 Task: Look for products in the category "Hummus" from Market Corner only.
Action: Mouse moved to (757, 236)
Screenshot: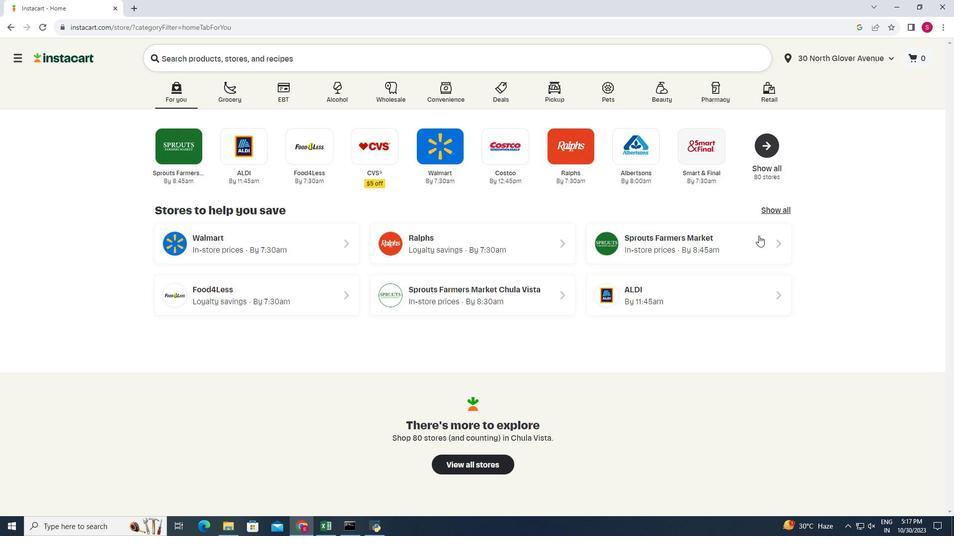 
Action: Mouse pressed left at (757, 236)
Screenshot: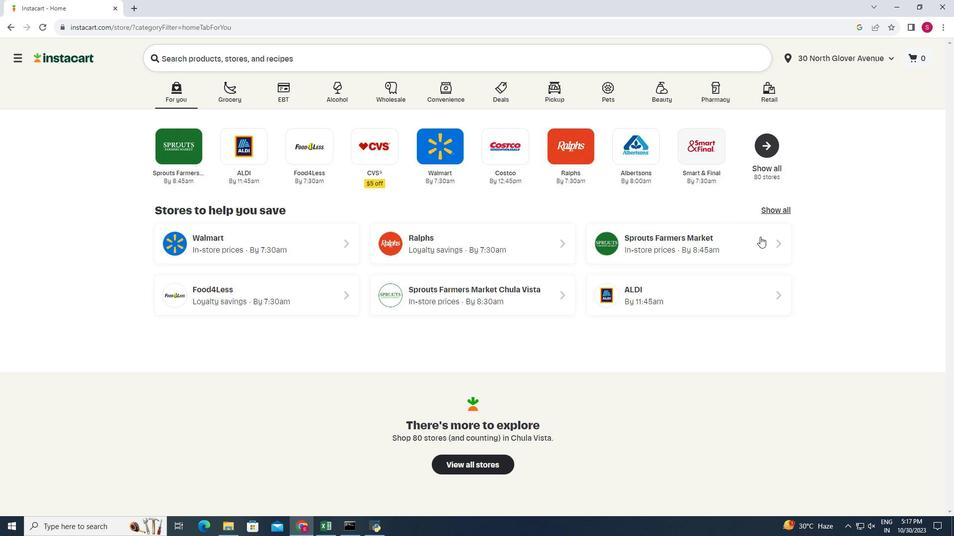 
Action: Mouse moved to (749, 239)
Screenshot: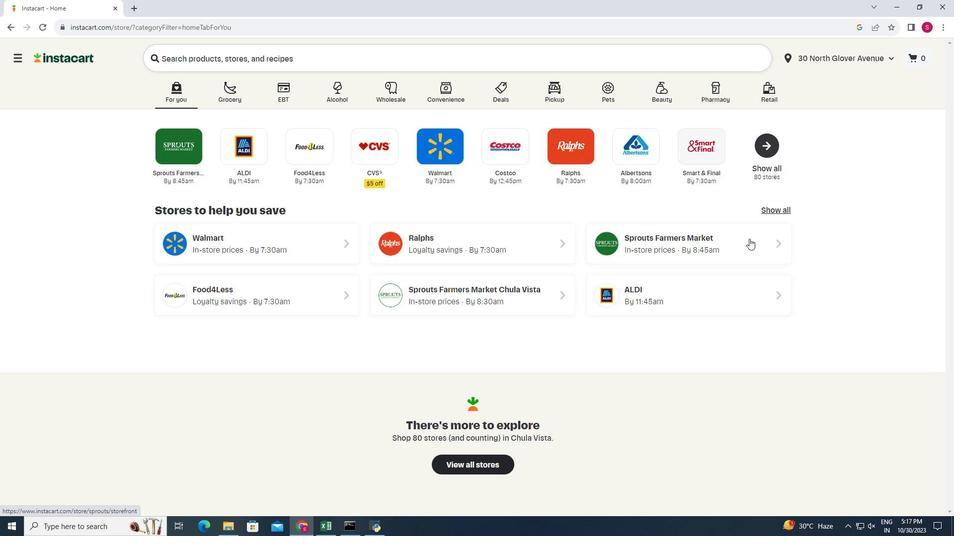 
Action: Mouse pressed left at (749, 239)
Screenshot: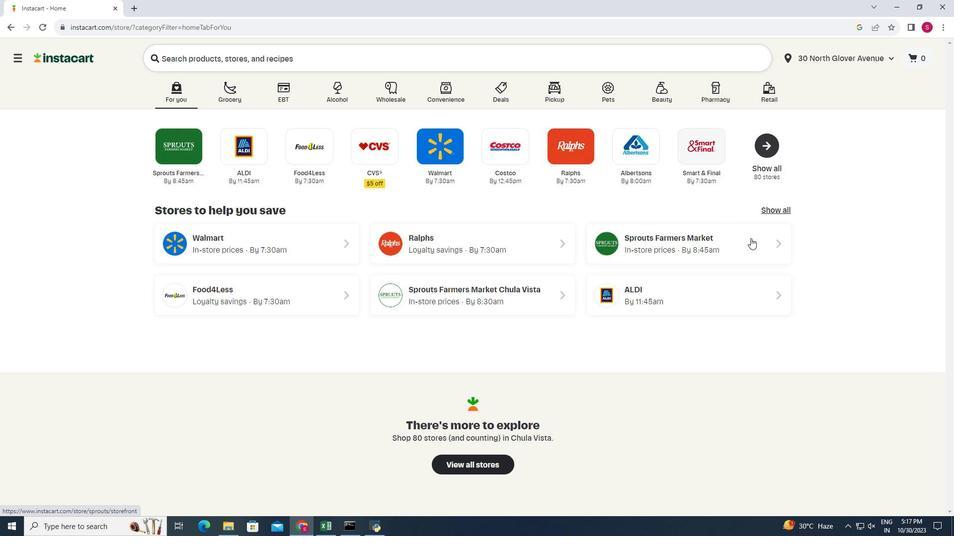 
Action: Mouse moved to (57, 434)
Screenshot: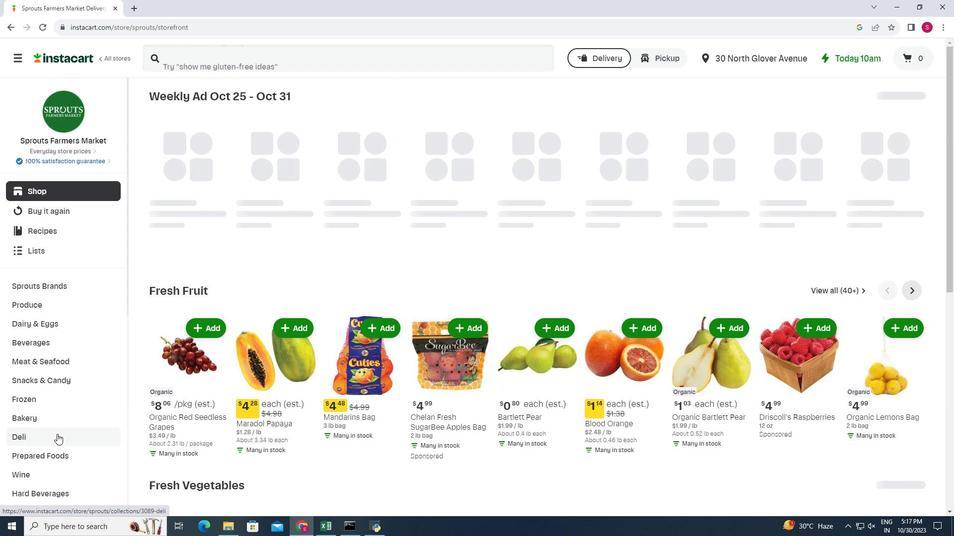 
Action: Mouse pressed left at (57, 434)
Screenshot: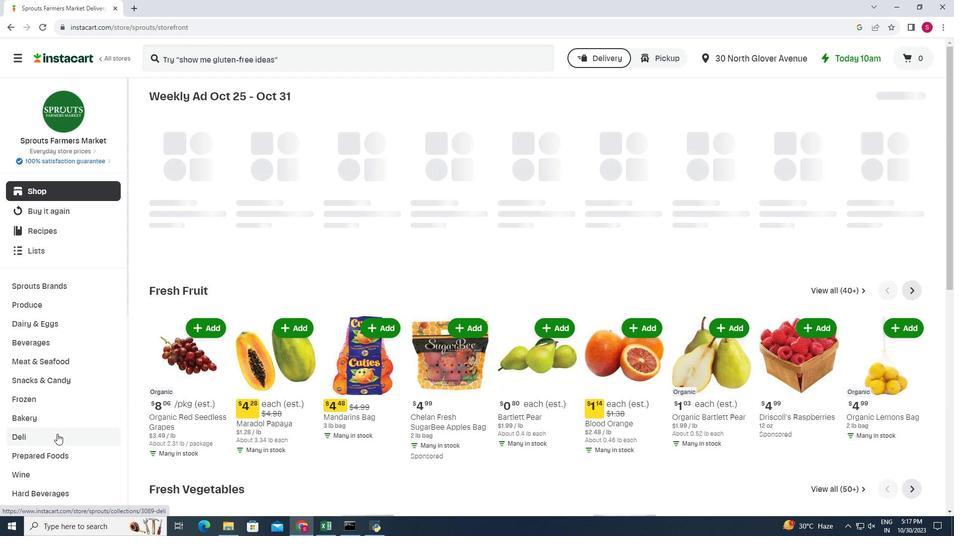 
Action: Mouse moved to (342, 124)
Screenshot: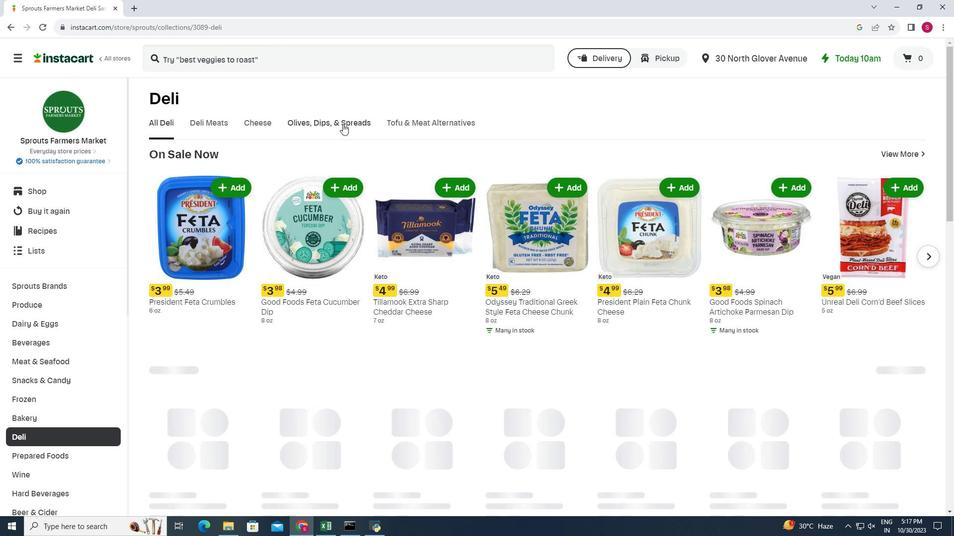 
Action: Mouse pressed left at (342, 124)
Screenshot: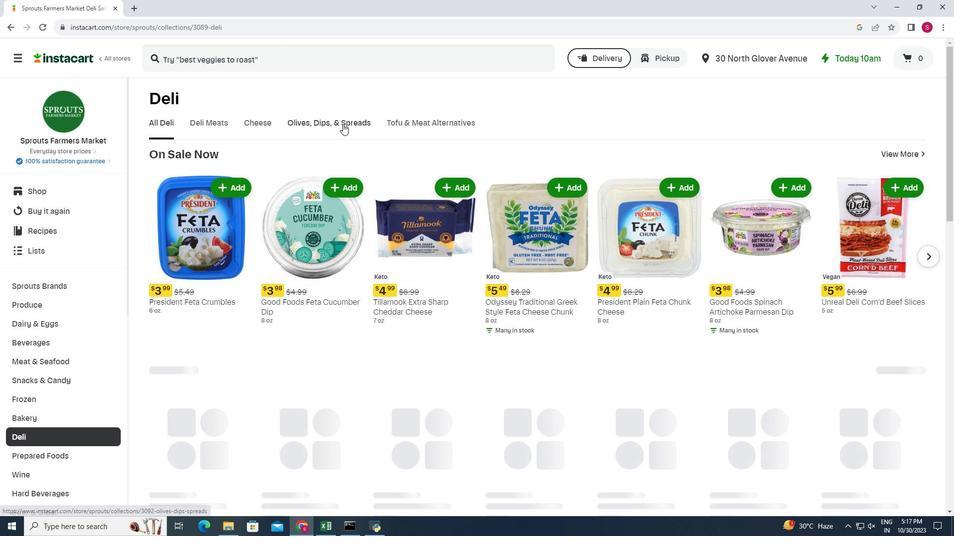 
Action: Mouse moved to (242, 169)
Screenshot: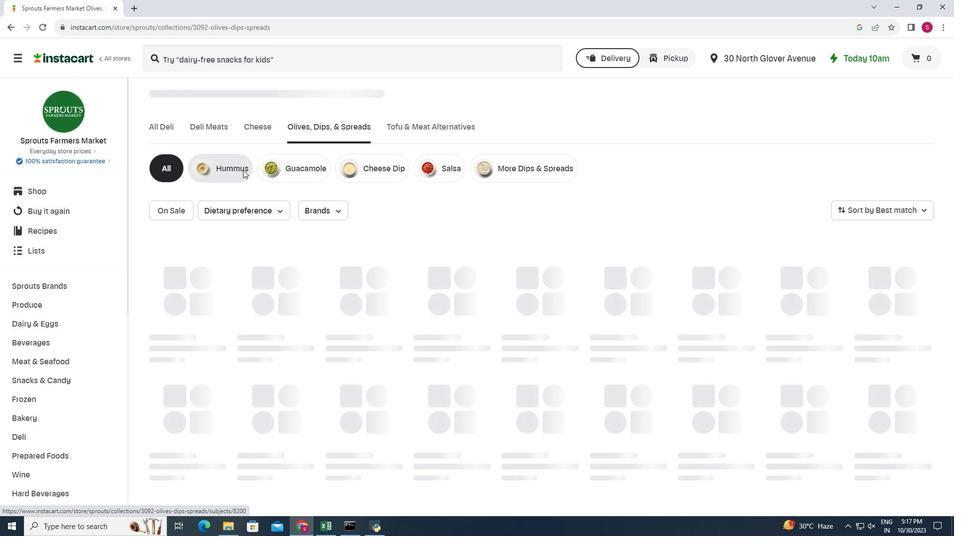 
Action: Mouse pressed left at (242, 169)
Screenshot: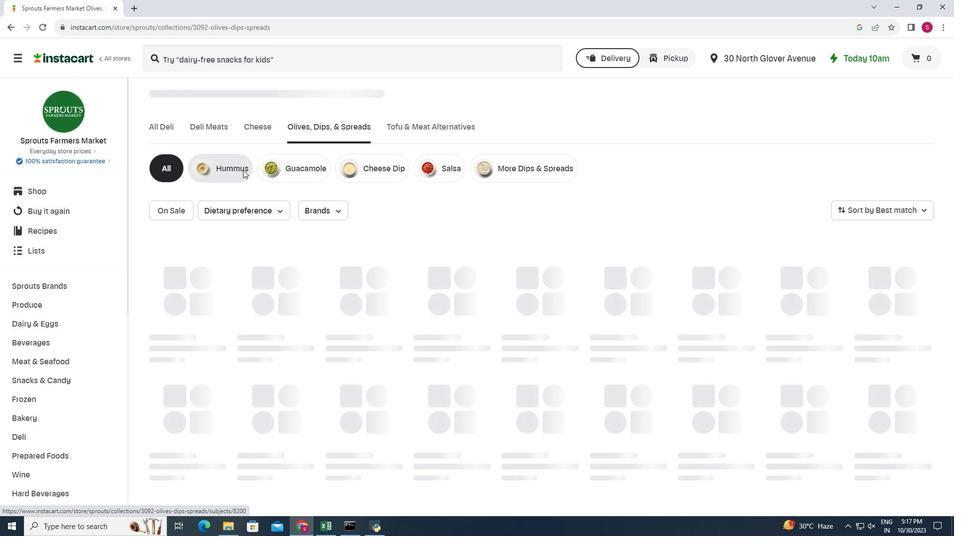 
Action: Mouse moved to (291, 199)
Screenshot: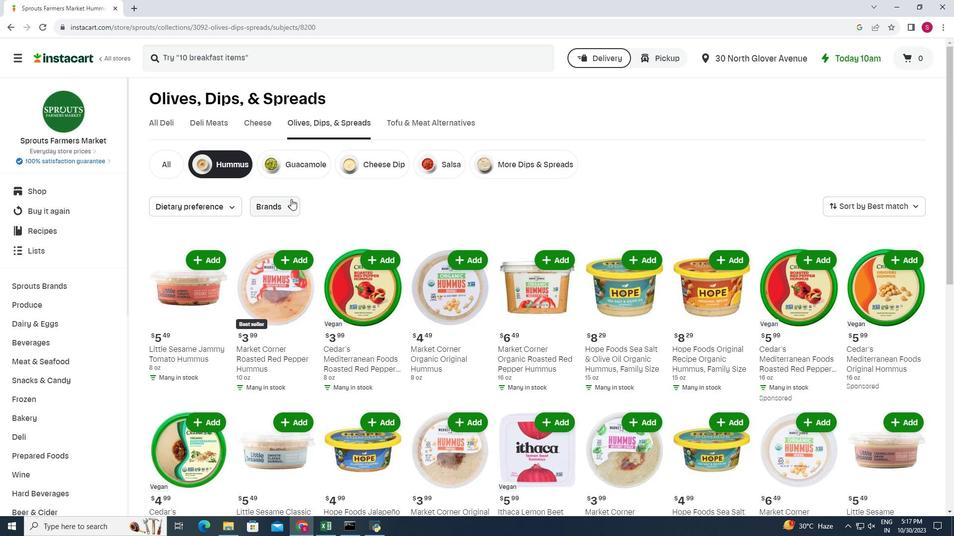 
Action: Mouse pressed left at (291, 199)
Screenshot: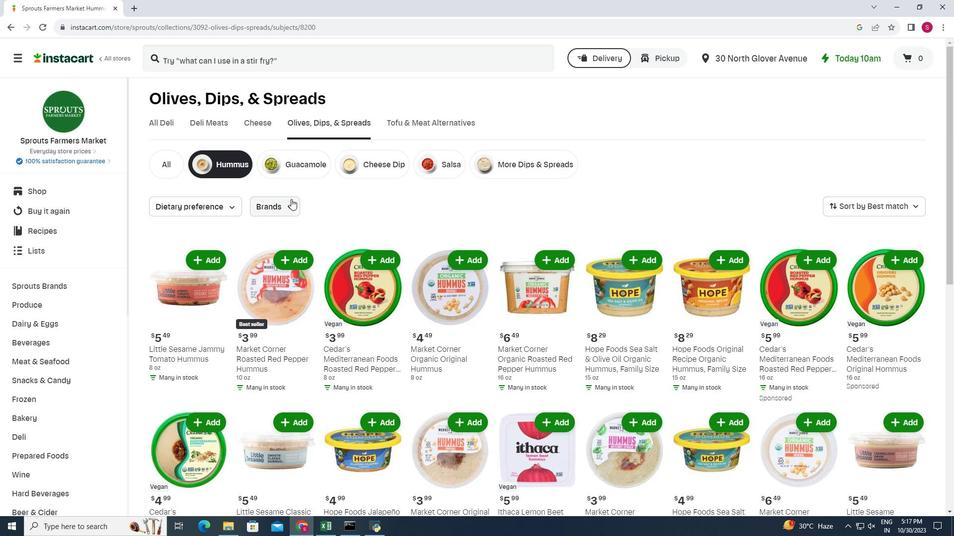 
Action: Mouse moved to (269, 290)
Screenshot: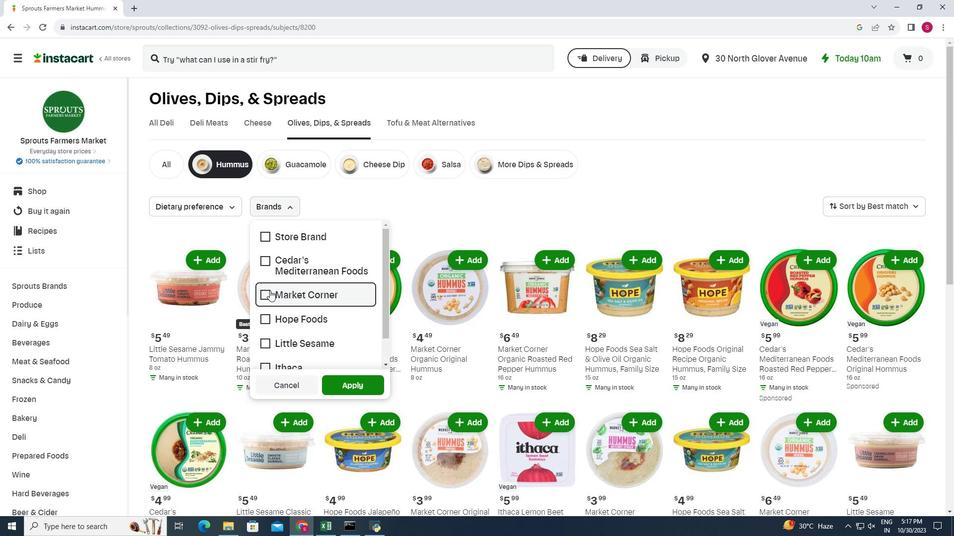 
Action: Mouse pressed left at (269, 290)
Screenshot: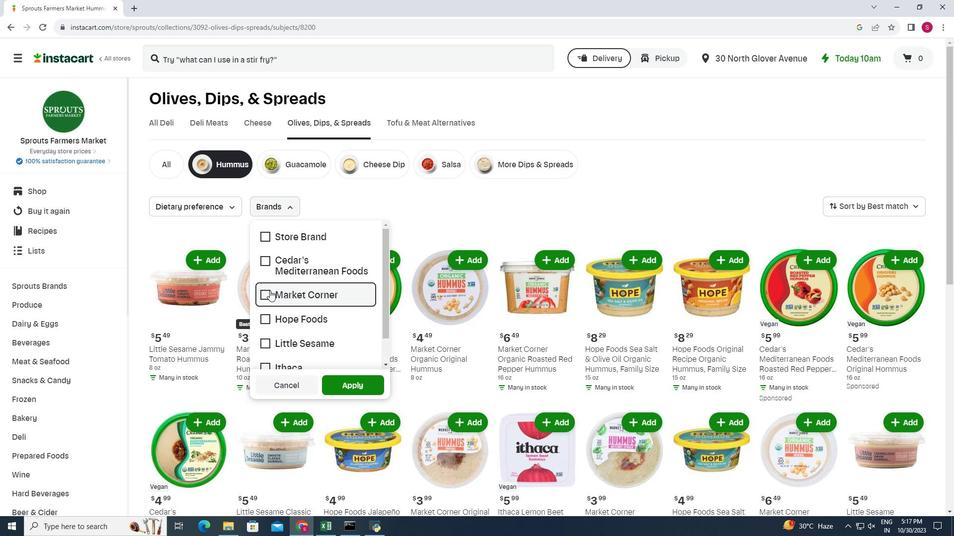 
Action: Mouse moved to (343, 388)
Screenshot: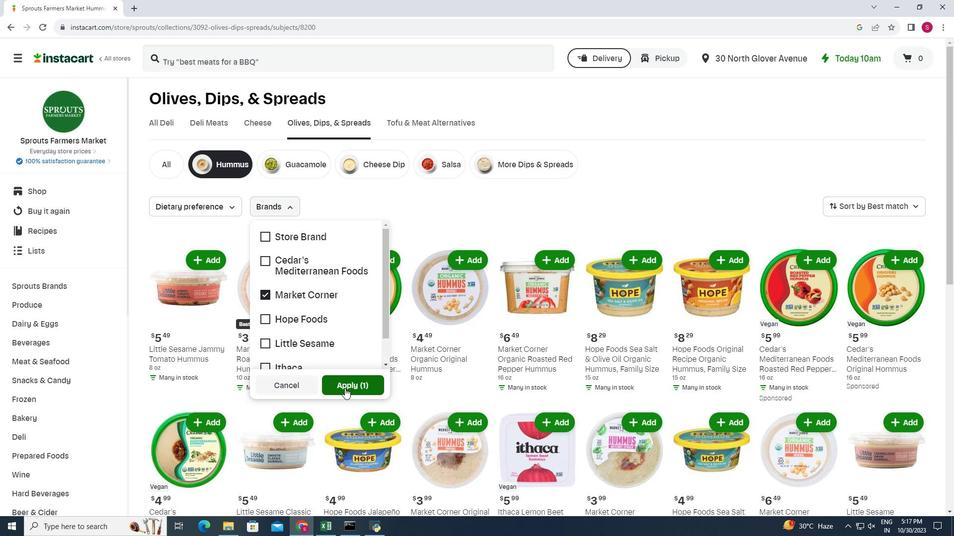 
Action: Mouse pressed left at (343, 388)
Screenshot: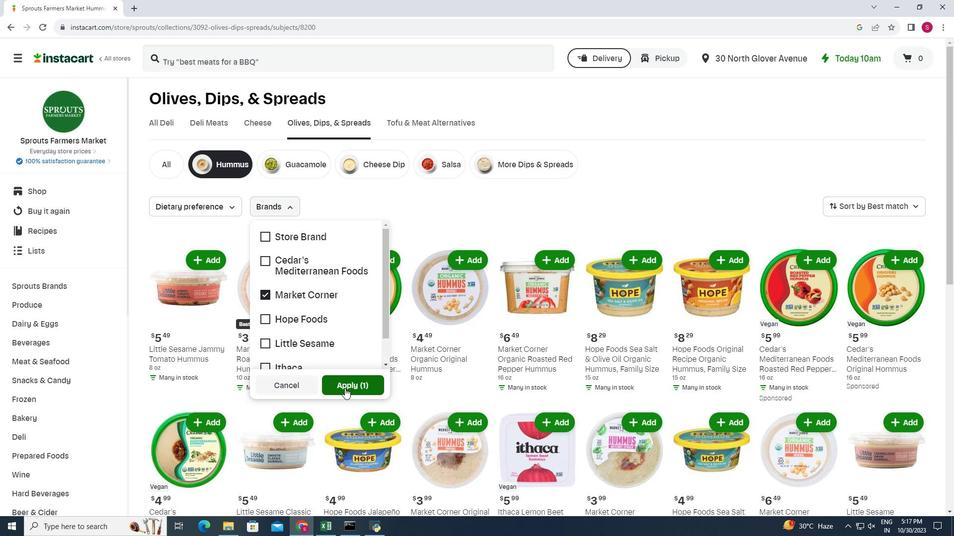 
Action: Mouse moved to (678, 397)
Screenshot: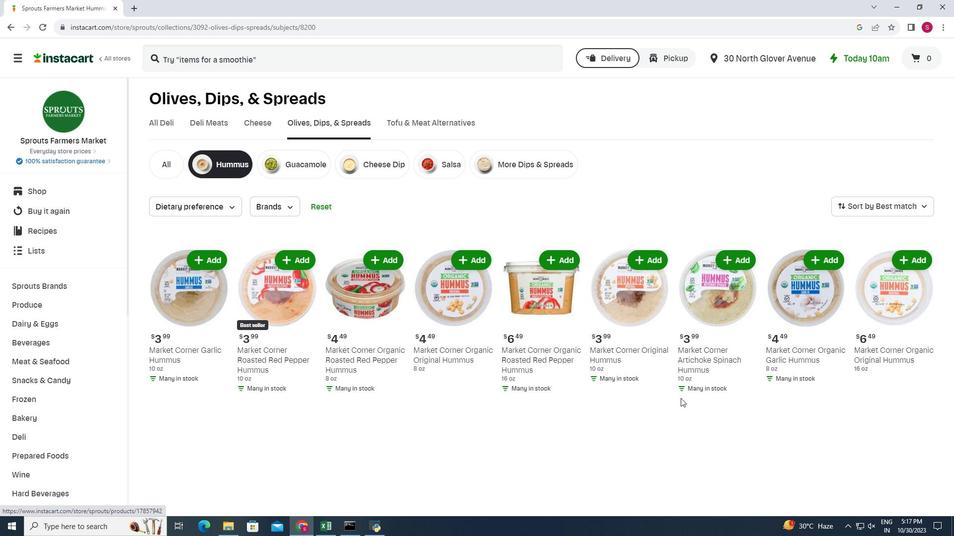 
Action: Mouse scrolled (678, 397) with delta (0, 0)
Screenshot: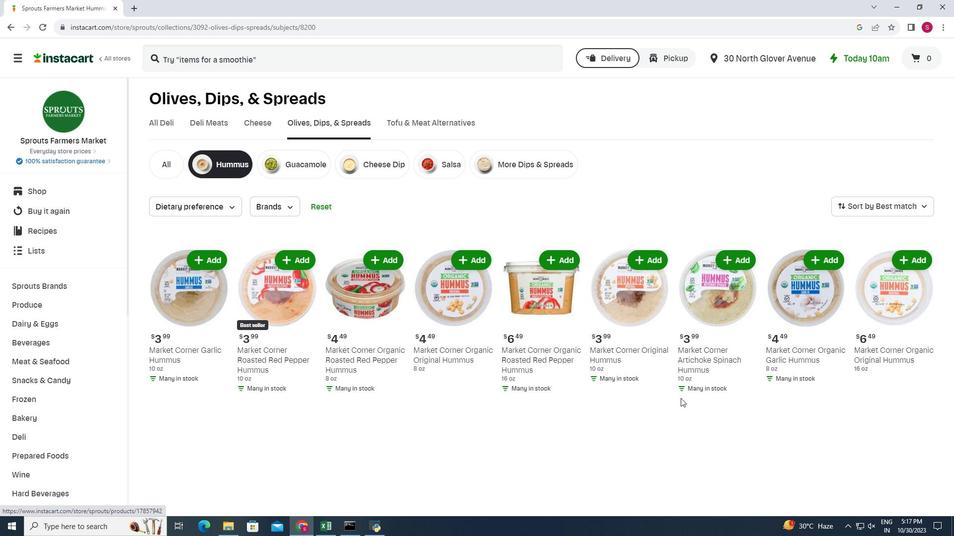
Action: Mouse moved to (680, 398)
Screenshot: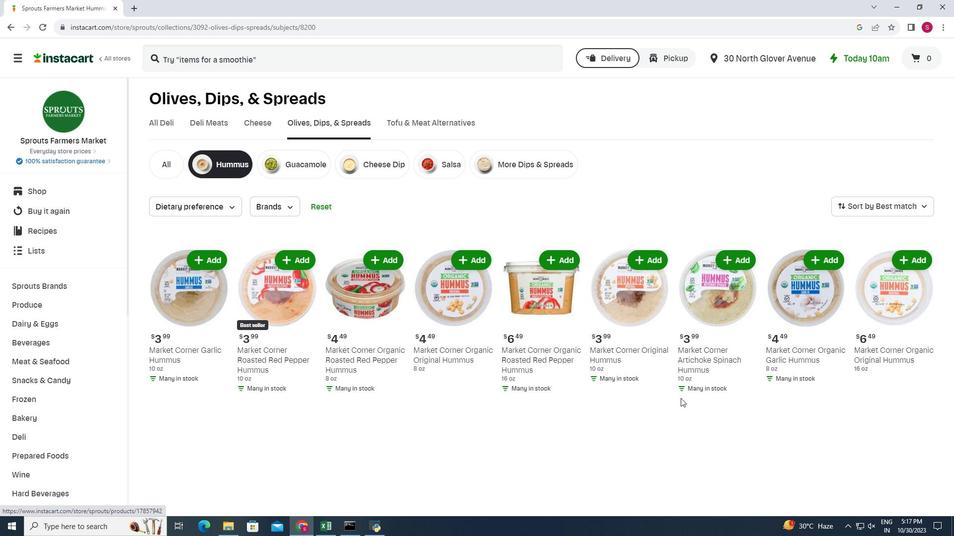 
Action: Mouse scrolled (680, 398) with delta (0, 0)
Screenshot: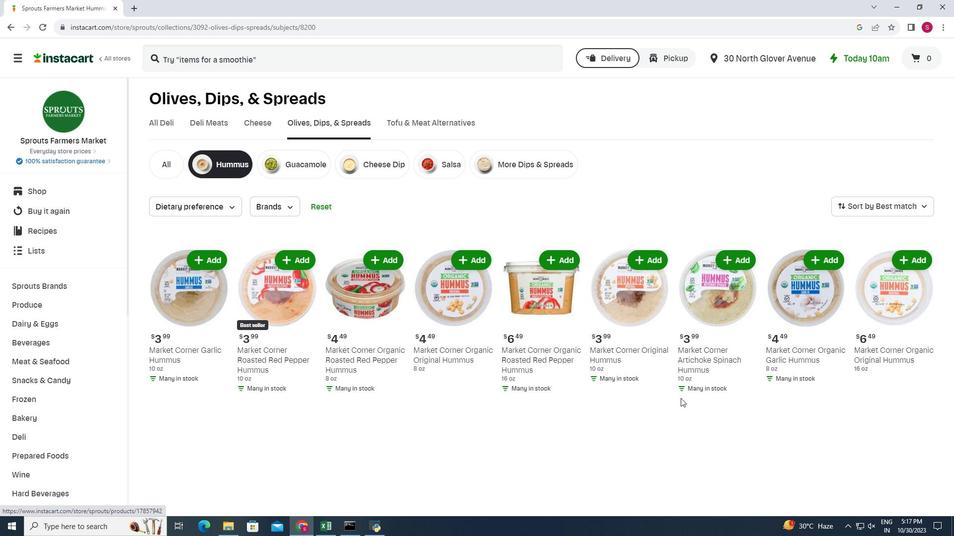 
Action: Mouse scrolled (680, 398) with delta (0, 0)
Screenshot: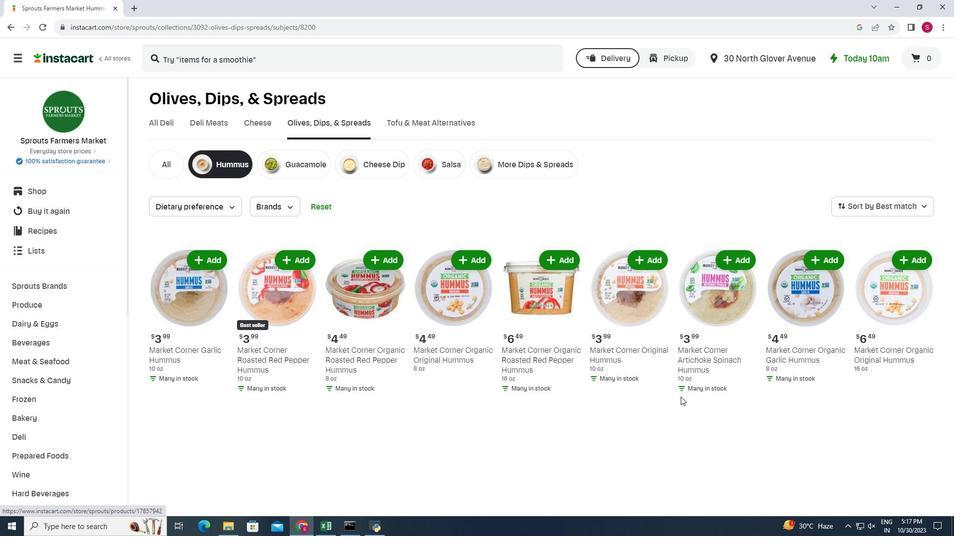 
Action: Mouse moved to (679, 394)
Screenshot: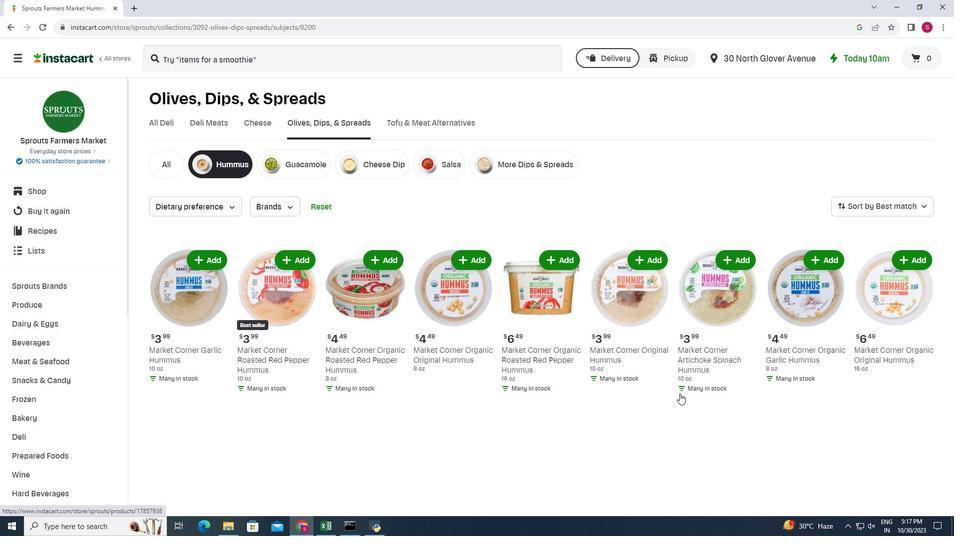 
